 Task: In the  document Layla ,change text color to 'Dark Green' Insert the shape mentioned shape on right side of the text 'Heart'. Change color of the shape to  OrangeChange shape height to  2
Action: Mouse moved to (113, 131)
Screenshot: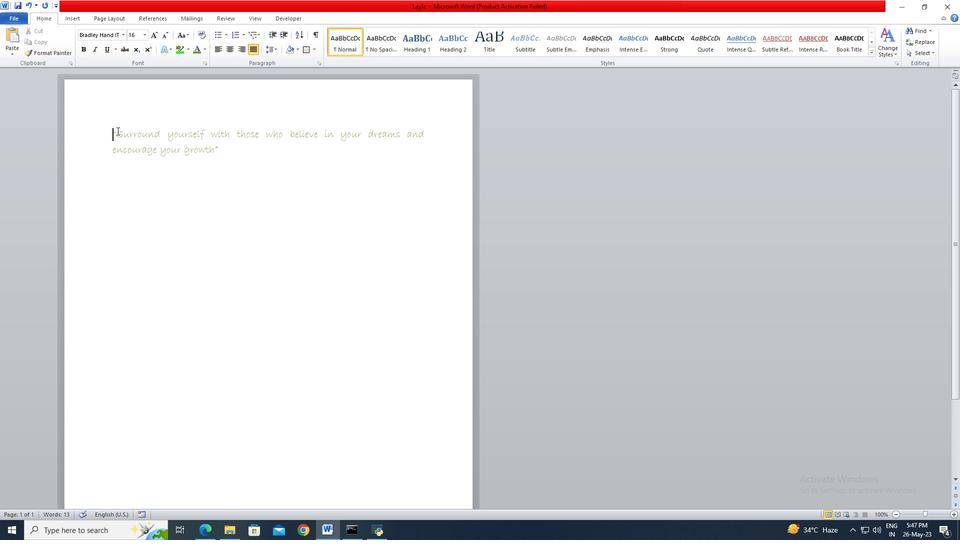 
Action: Mouse pressed left at (113, 131)
Screenshot: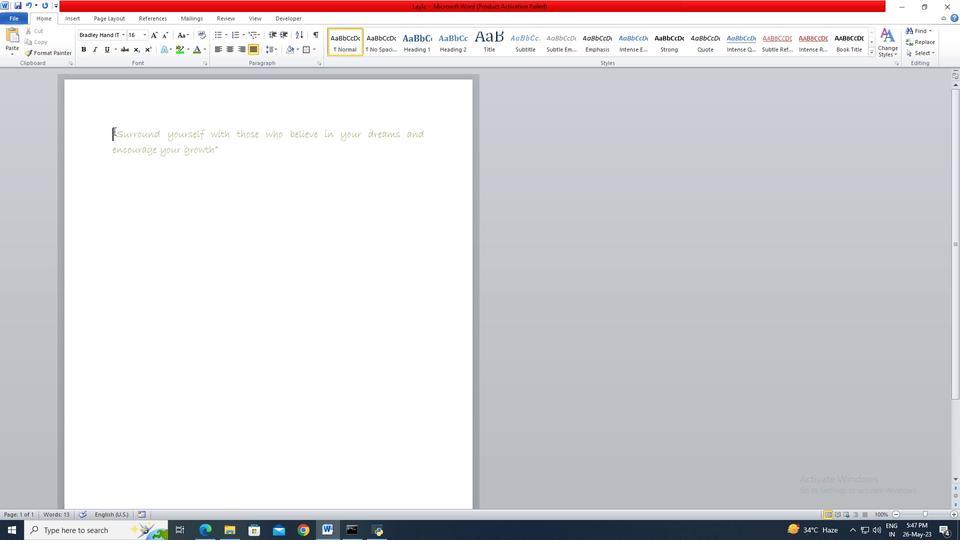 
Action: Key pressed ctrl+A
Screenshot: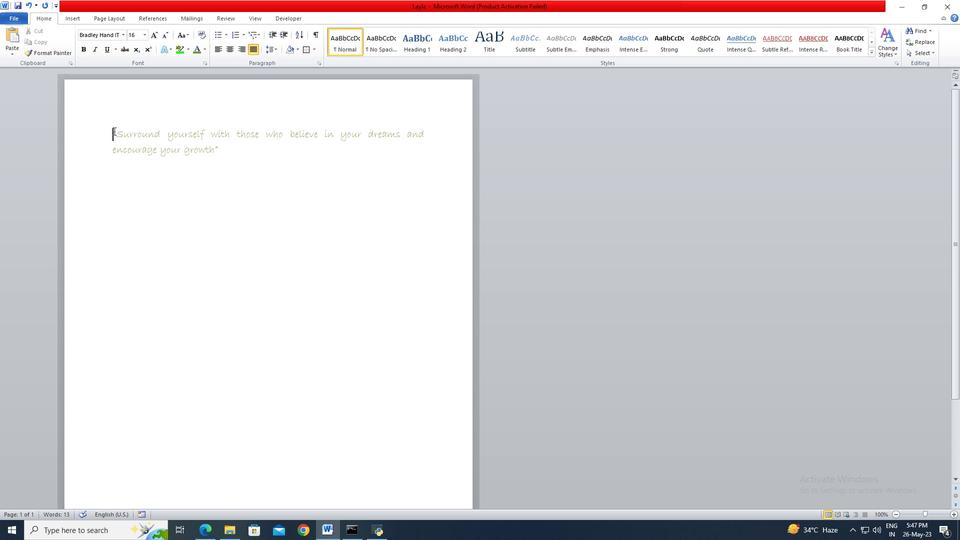 
Action: Mouse moved to (207, 52)
Screenshot: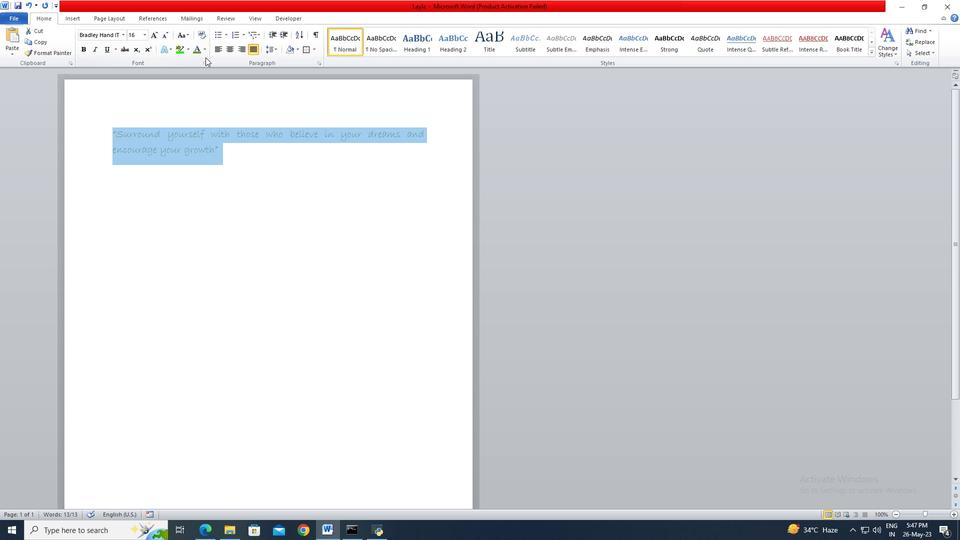 
Action: Mouse pressed left at (207, 52)
Screenshot: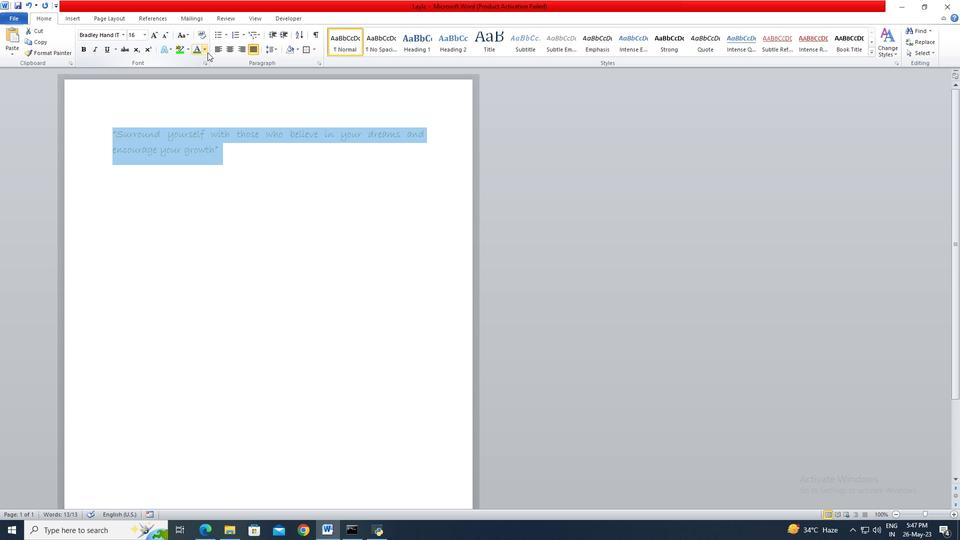 
Action: Mouse moved to (248, 114)
Screenshot: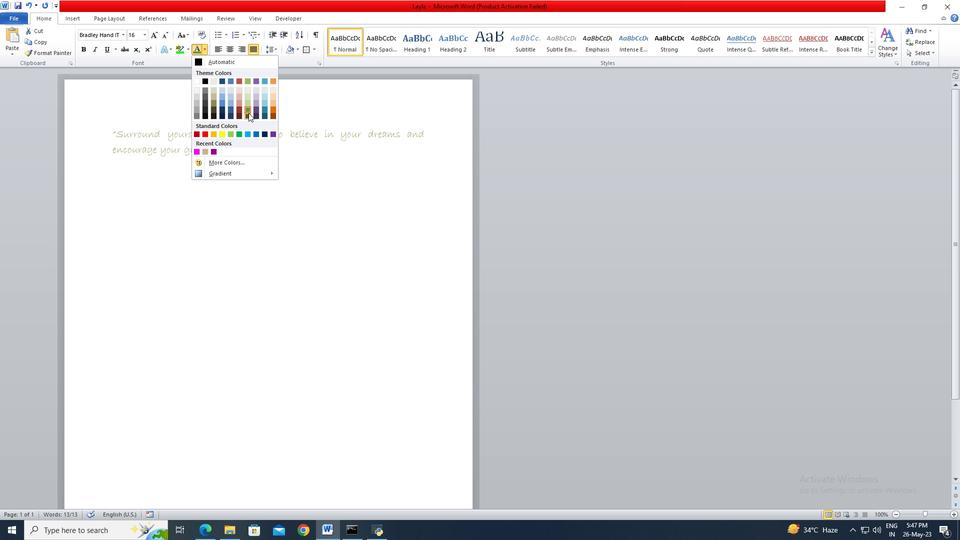 
Action: Mouse pressed left at (248, 114)
Screenshot: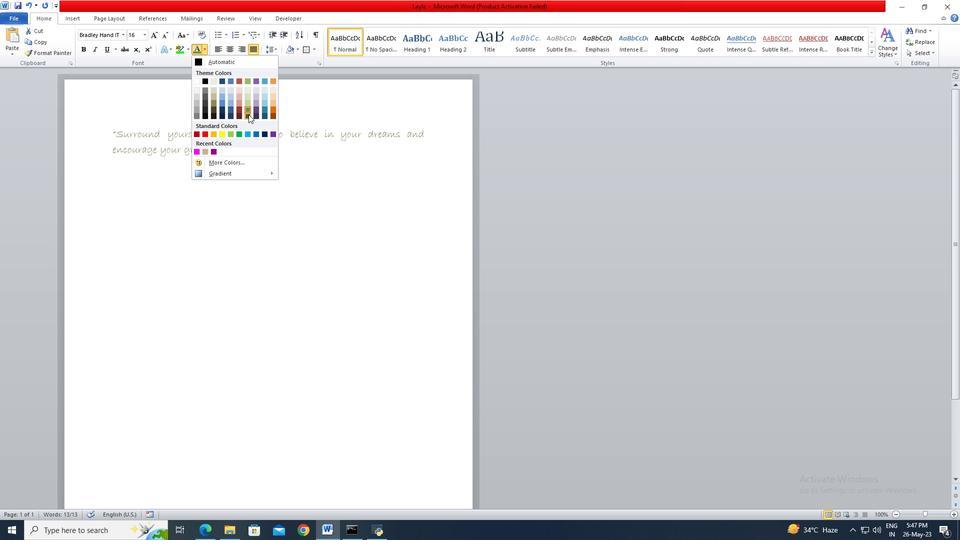 
Action: Mouse moved to (251, 166)
Screenshot: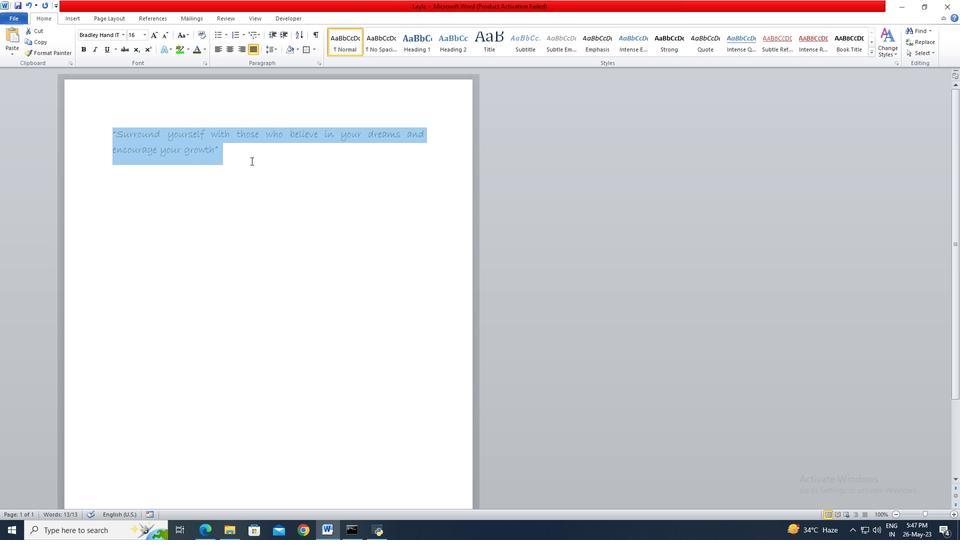 
Action: Mouse pressed left at (251, 166)
Screenshot: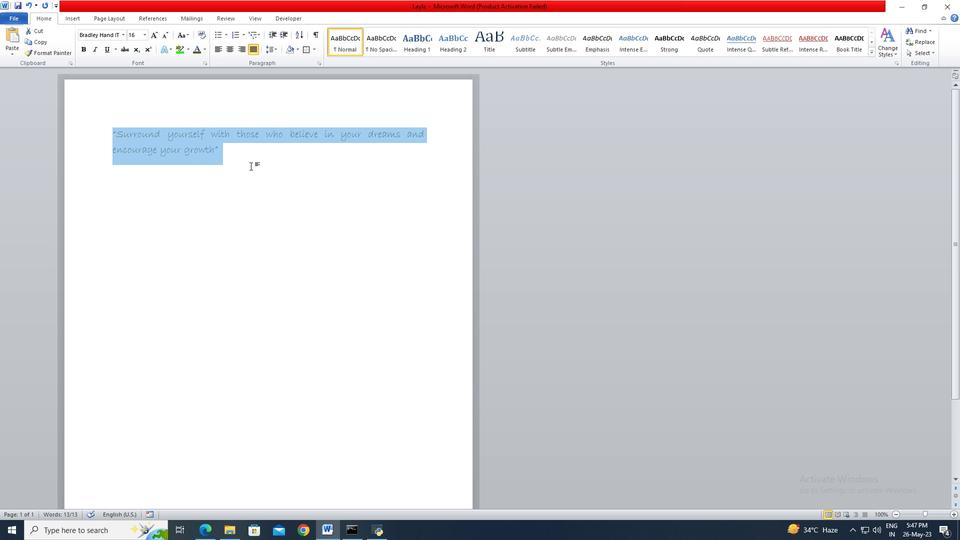 
Action: Mouse moved to (75, 21)
Screenshot: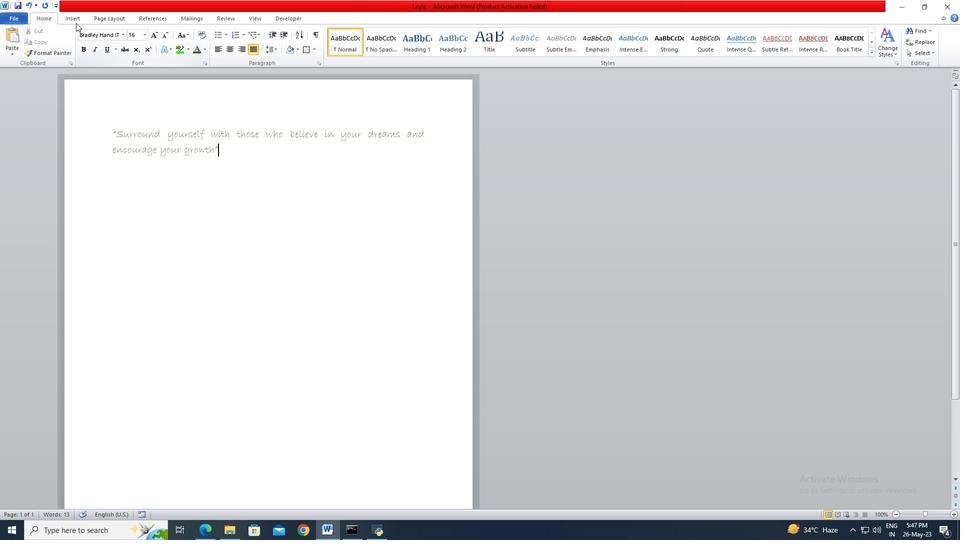 
Action: Mouse pressed left at (75, 21)
Screenshot: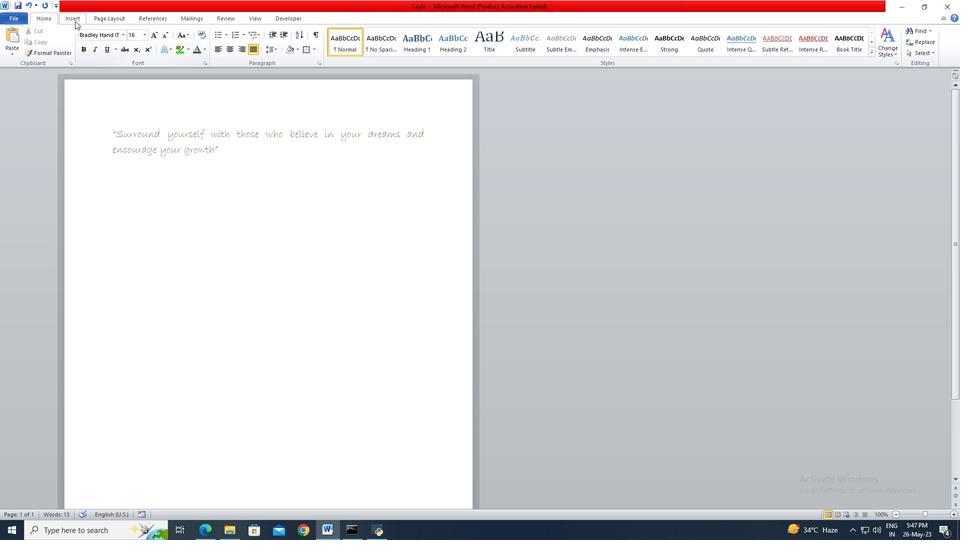 
Action: Mouse moved to (148, 46)
Screenshot: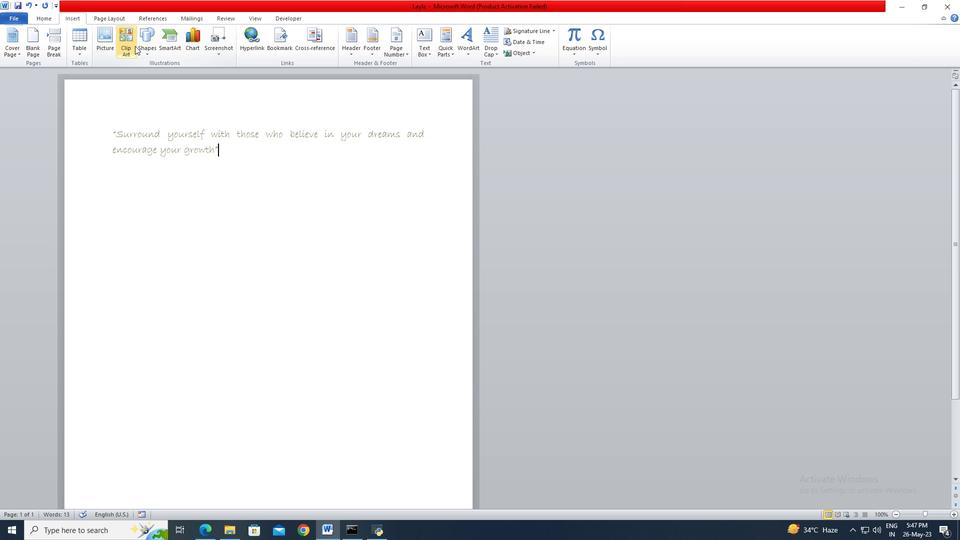 
Action: Mouse pressed left at (148, 46)
Screenshot: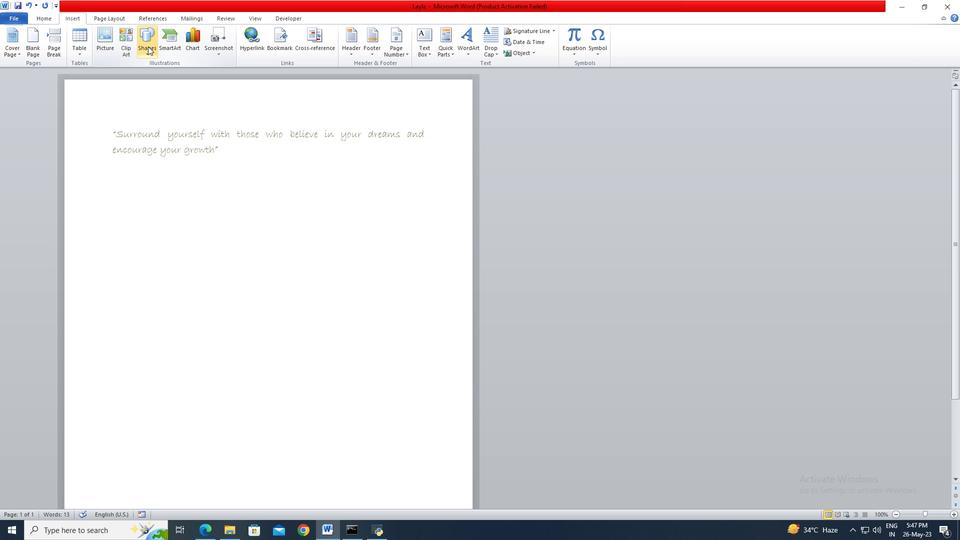 
Action: Mouse moved to (201, 157)
Screenshot: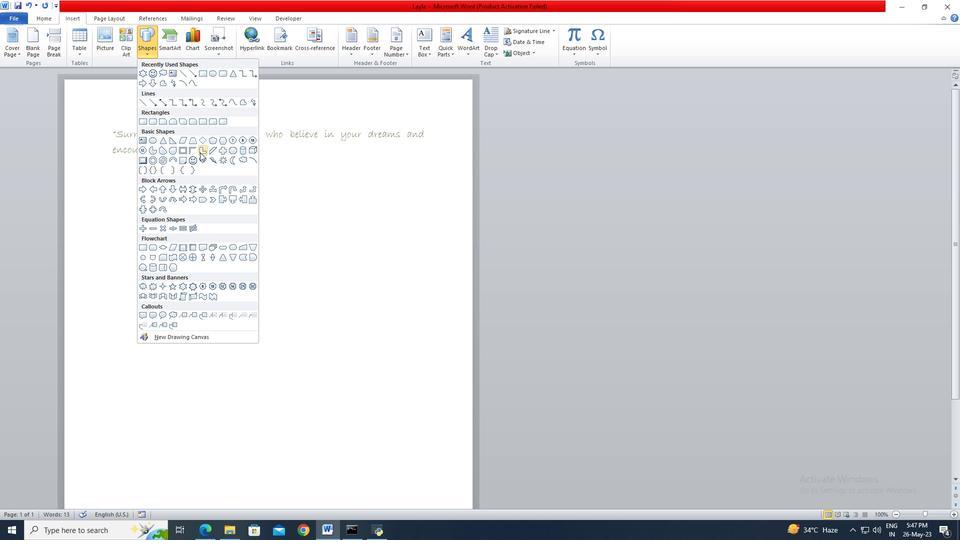 
Action: Mouse pressed left at (201, 157)
Screenshot: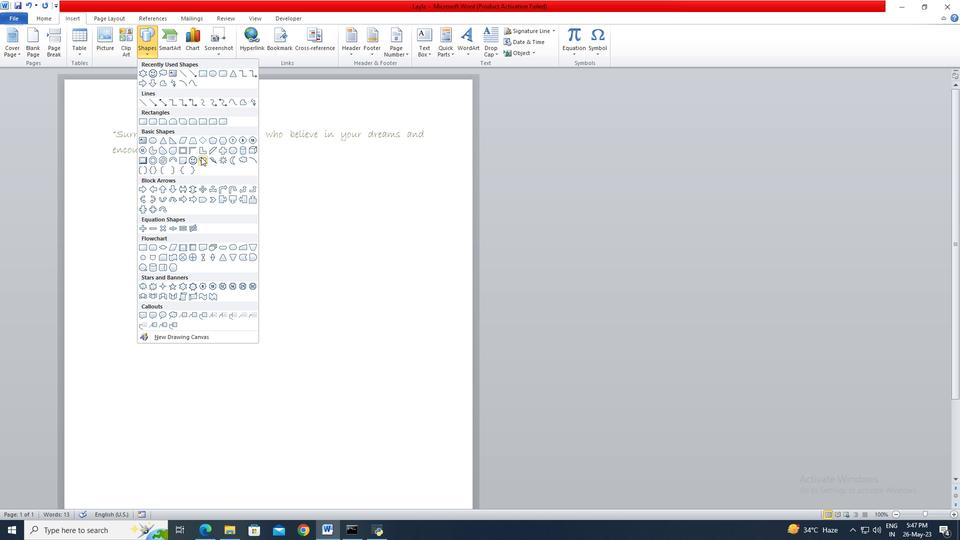
Action: Mouse moved to (250, 158)
Screenshot: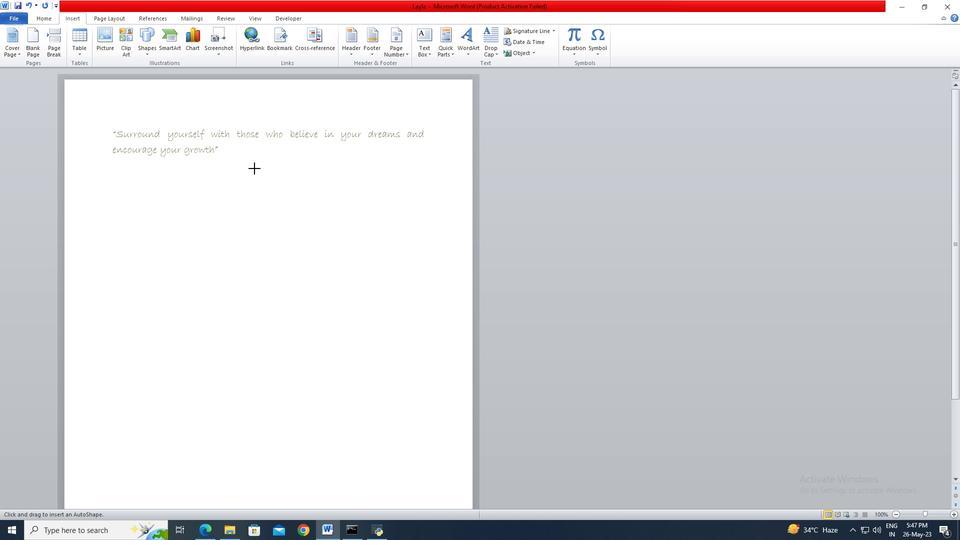 
Action: Mouse pressed left at (250, 158)
Screenshot: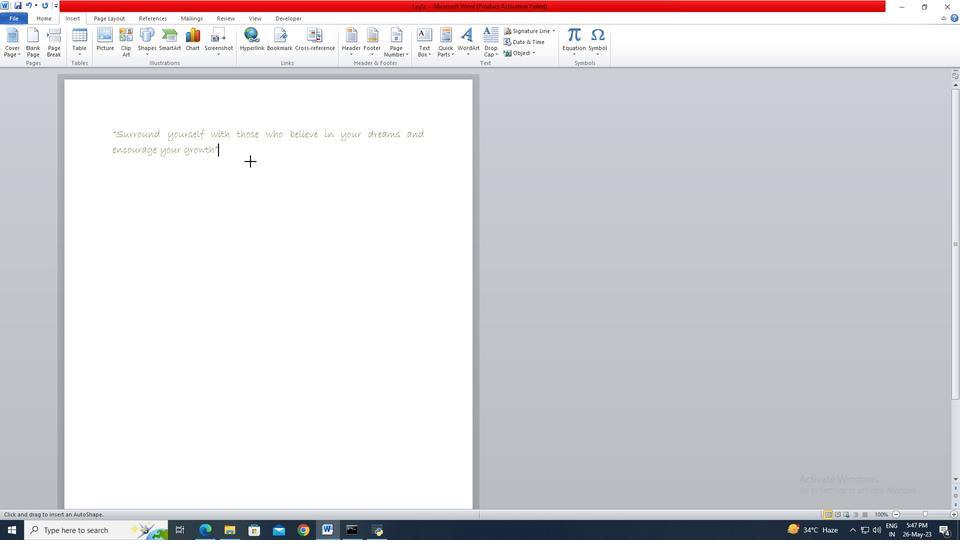 
Action: Mouse moved to (373, 32)
Screenshot: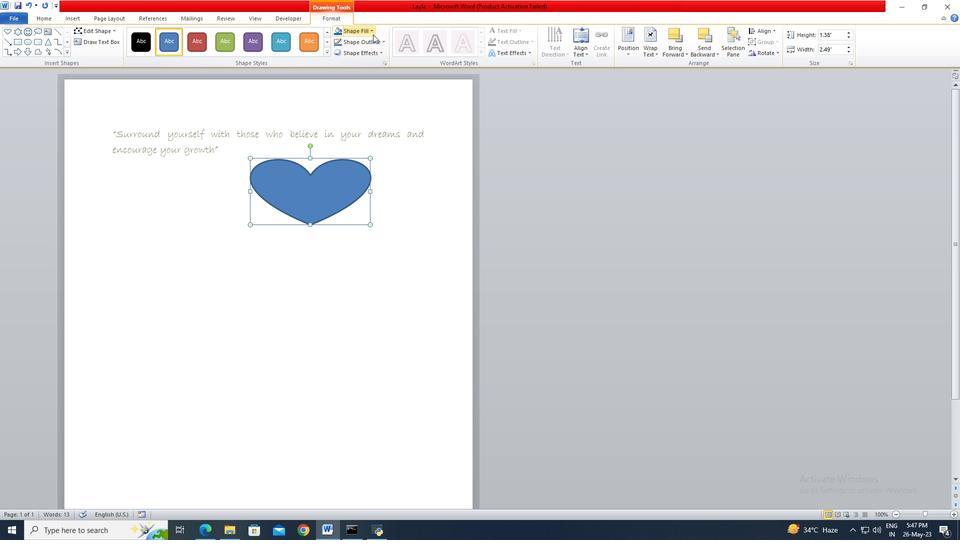 
Action: Mouse pressed left at (373, 32)
Screenshot: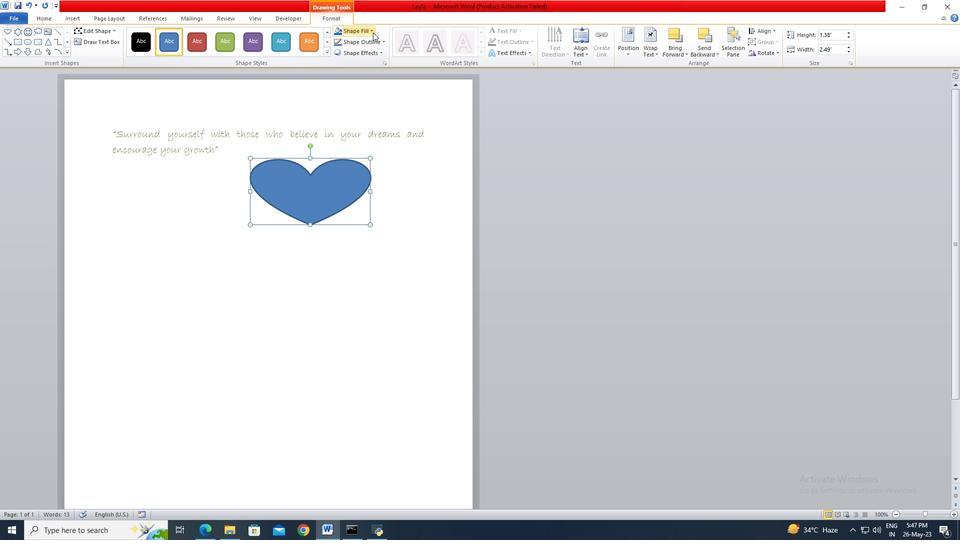 
Action: Mouse moved to (412, 52)
Screenshot: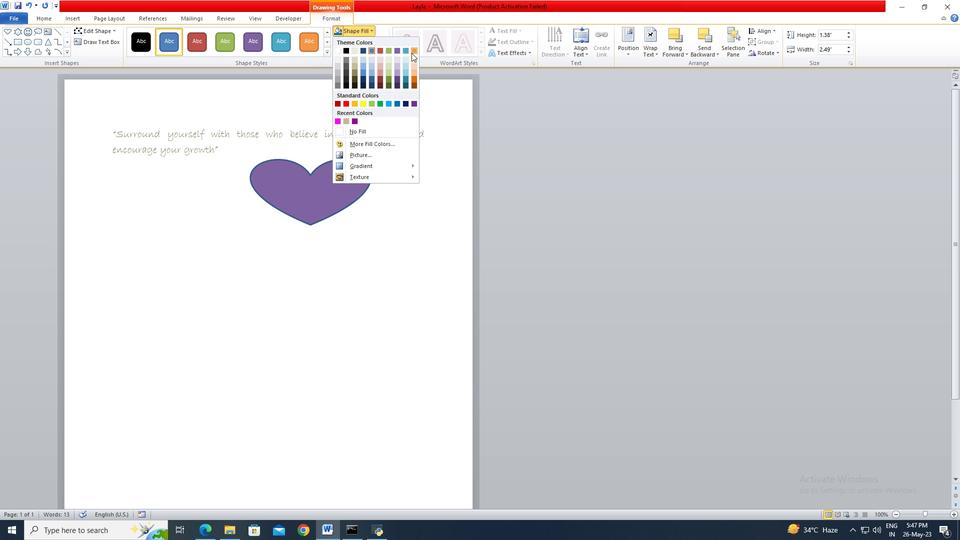 
Action: Mouse pressed left at (412, 52)
Screenshot: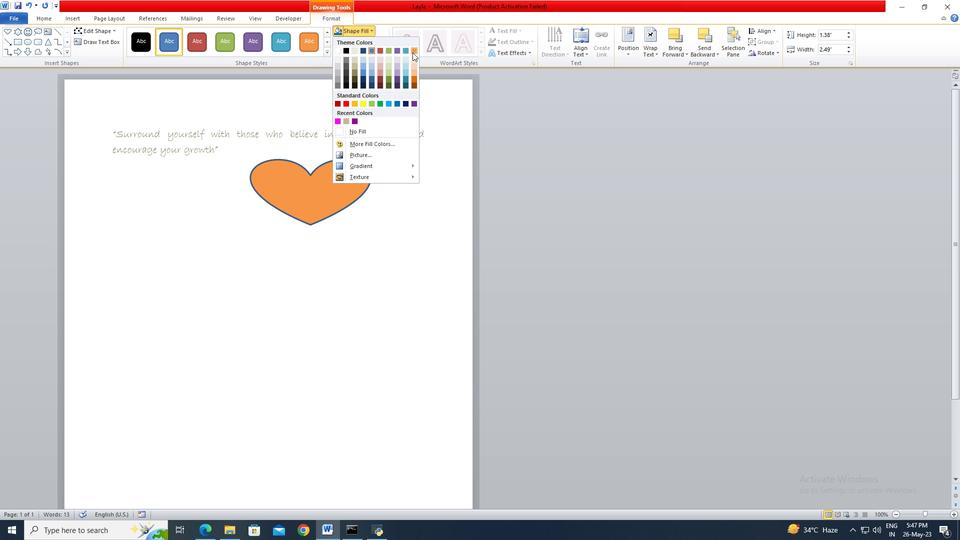 
Action: Mouse moved to (830, 36)
Screenshot: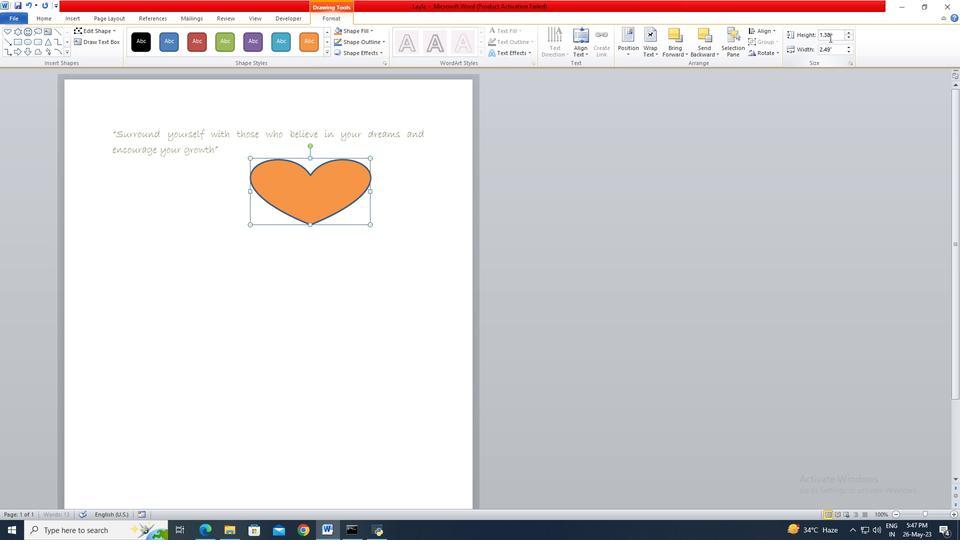 
Action: Mouse pressed left at (830, 36)
Screenshot: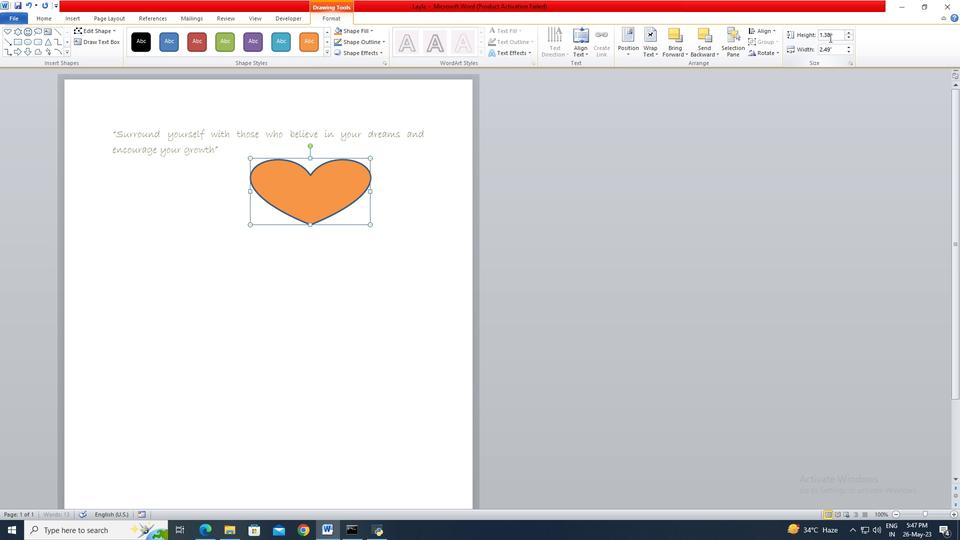 
Action: Key pressed 2<Key.enter>
Screenshot: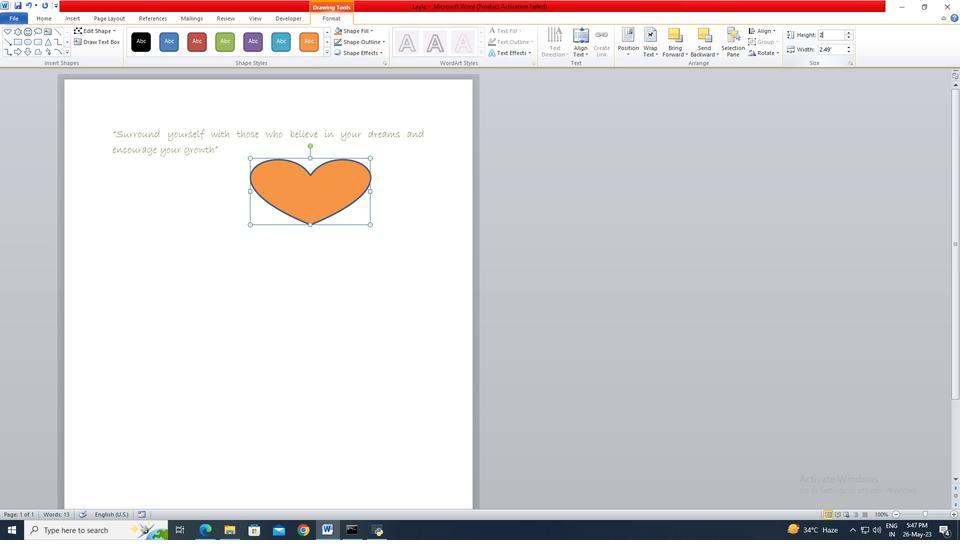 
